 Task: Set Duration of Sprint called Sprint0006 in Scrum Project Project0002 to 3 weeks in Jira
Action: Mouse moved to (426, 475)
Screenshot: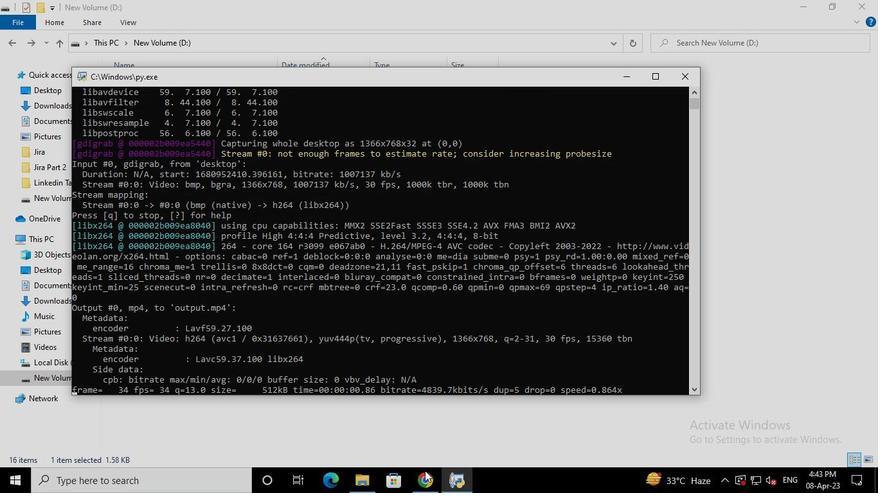 
Action: Mouse pressed left at (426, 475)
Screenshot: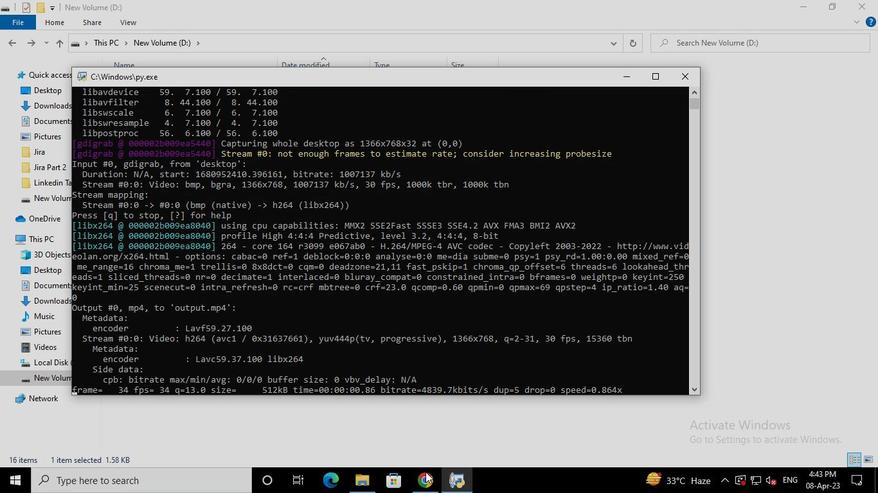 
Action: Mouse moved to (90, 194)
Screenshot: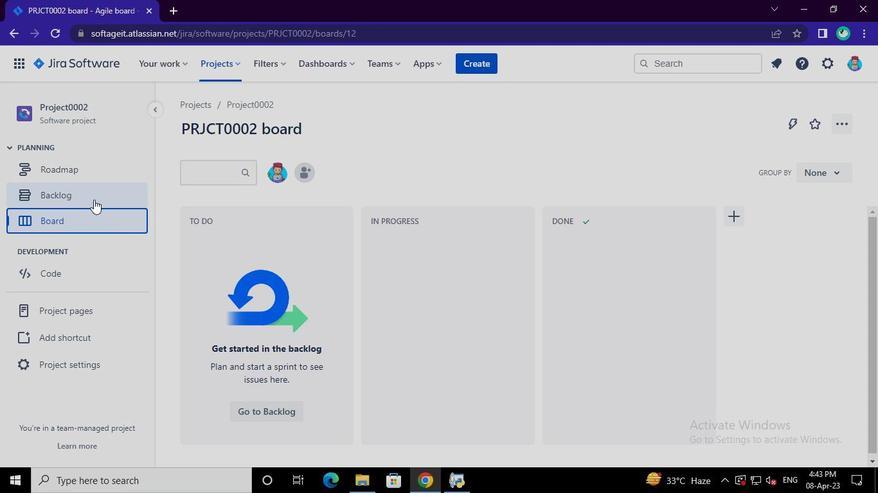 
Action: Mouse pressed left at (90, 194)
Screenshot: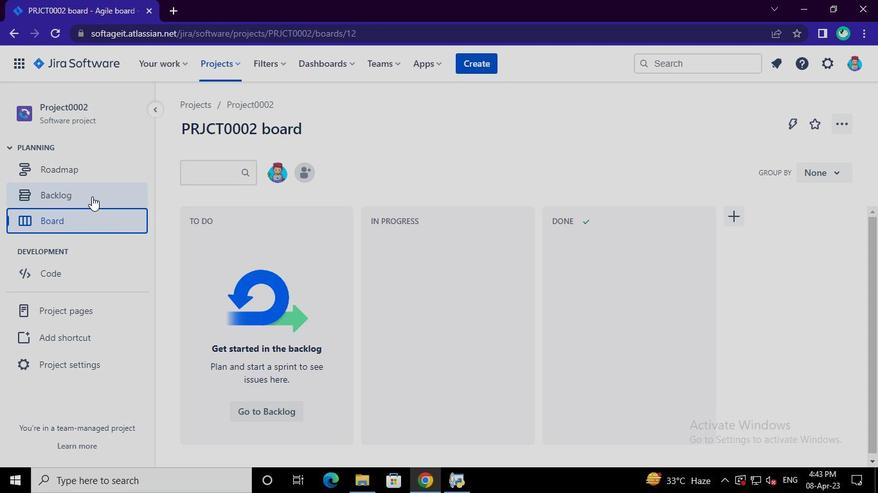 
Action: Mouse moved to (297, 279)
Screenshot: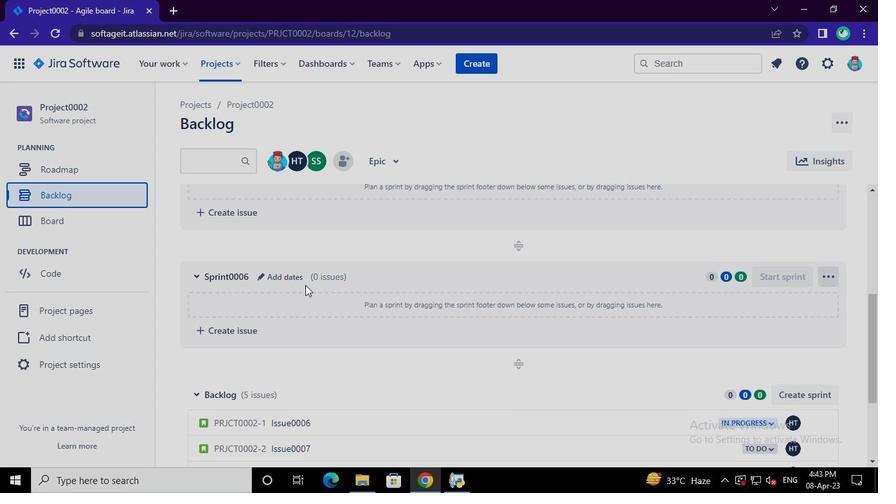 
Action: Mouse pressed left at (297, 279)
Screenshot: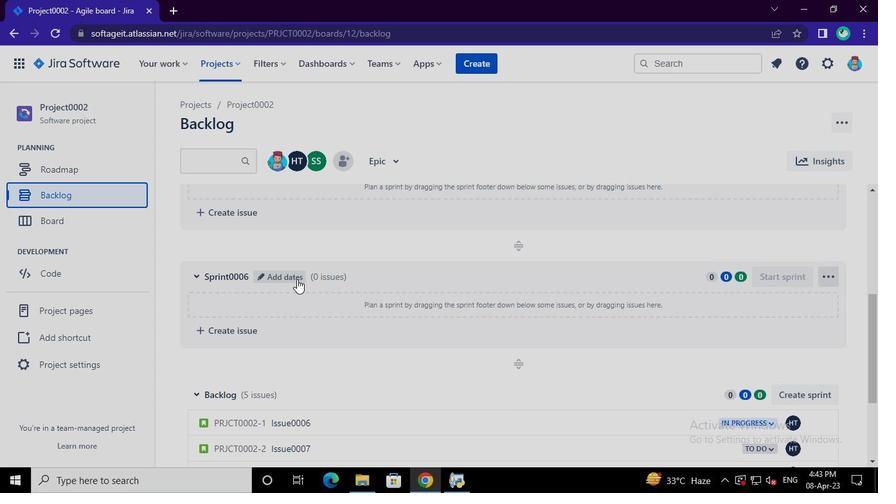 
Action: Mouse moved to (356, 201)
Screenshot: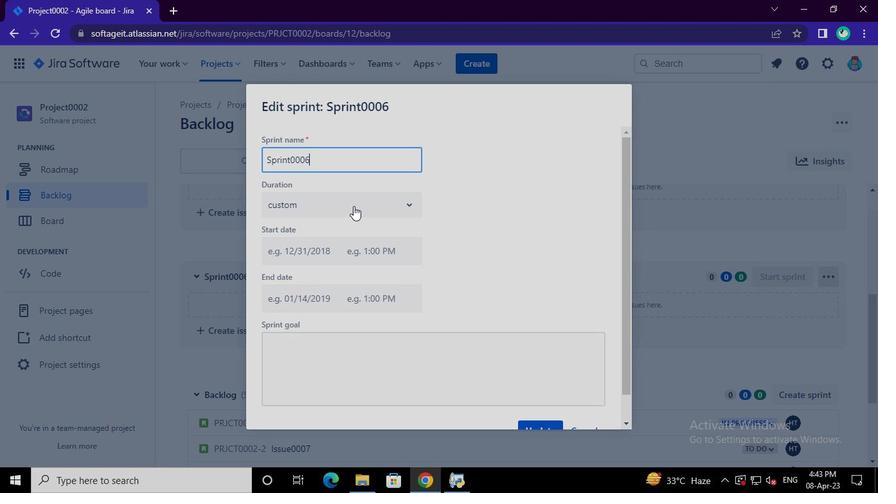 
Action: Mouse pressed left at (356, 201)
Screenshot: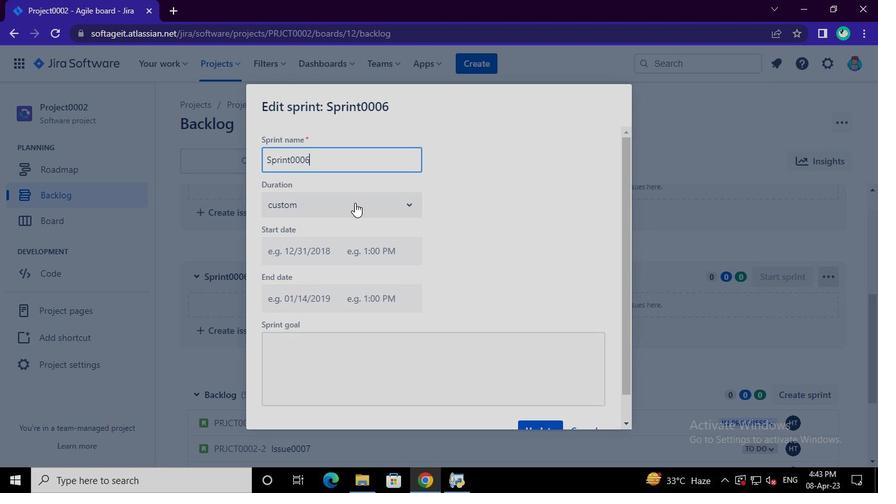 
Action: Mouse moved to (345, 279)
Screenshot: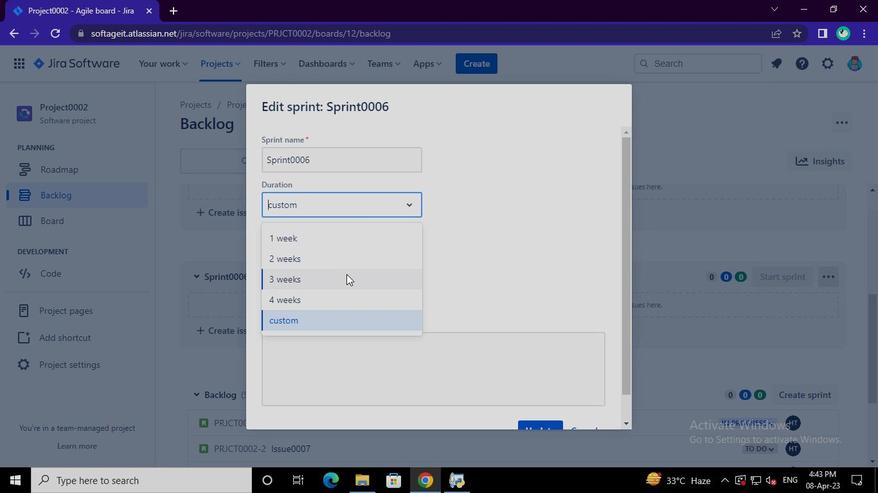 
Action: Mouse pressed left at (345, 279)
Screenshot: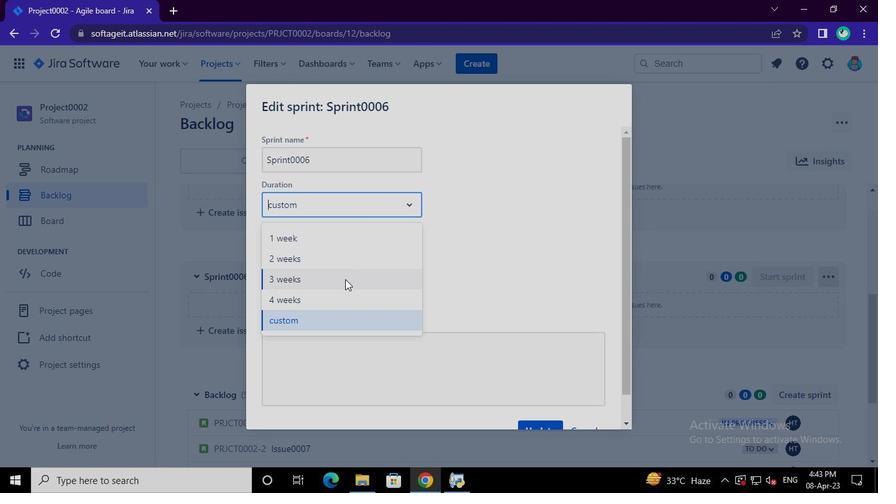 
Action: Mouse moved to (526, 425)
Screenshot: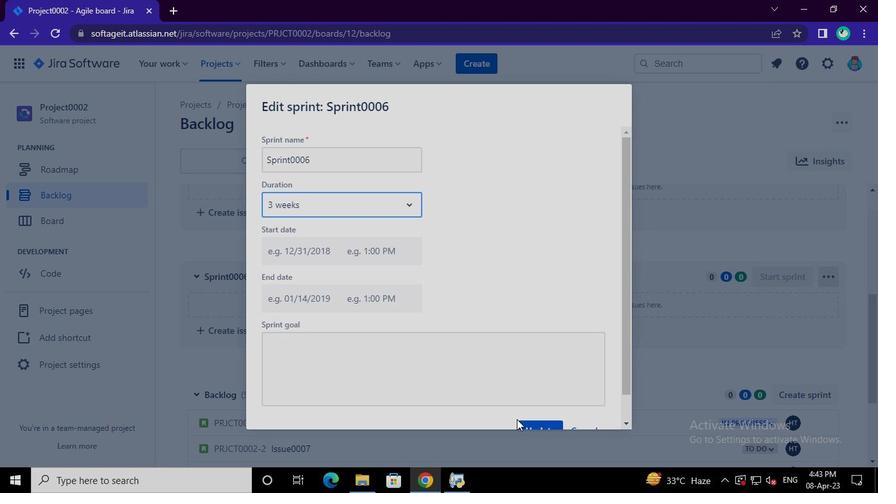 
Action: Mouse pressed left at (526, 425)
Screenshot: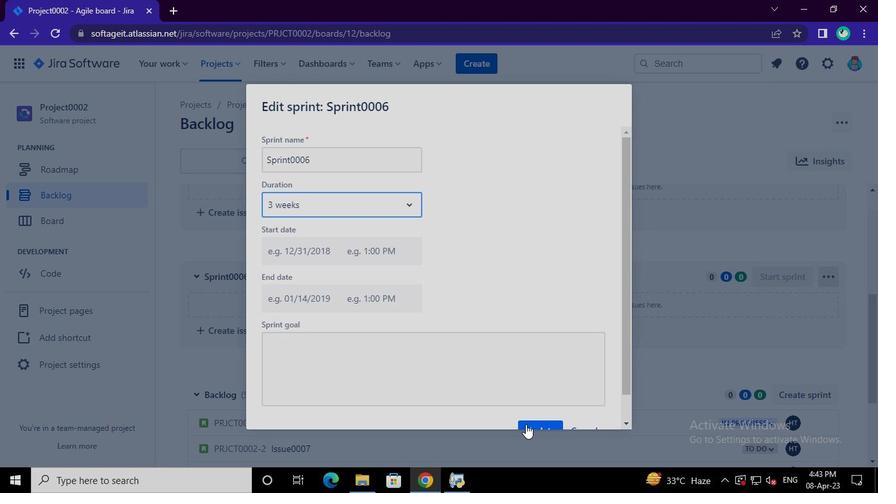 
Action: Mouse moved to (468, 476)
Screenshot: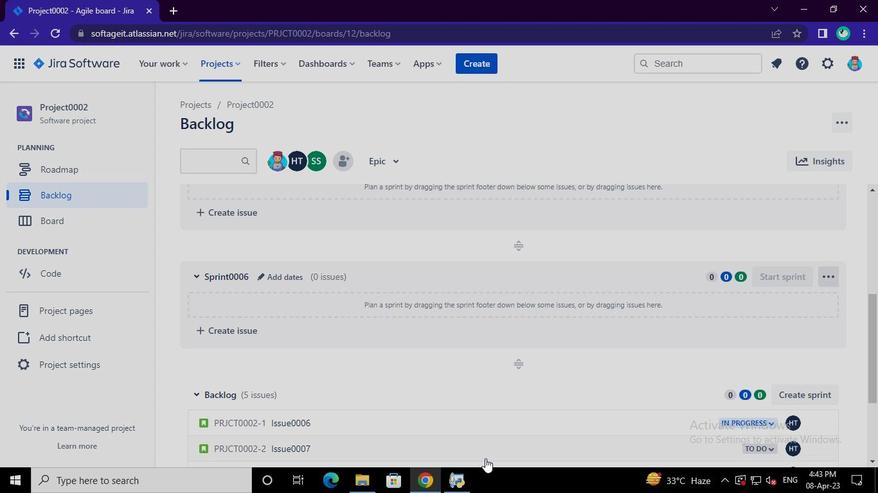 
Action: Mouse pressed left at (468, 476)
Screenshot: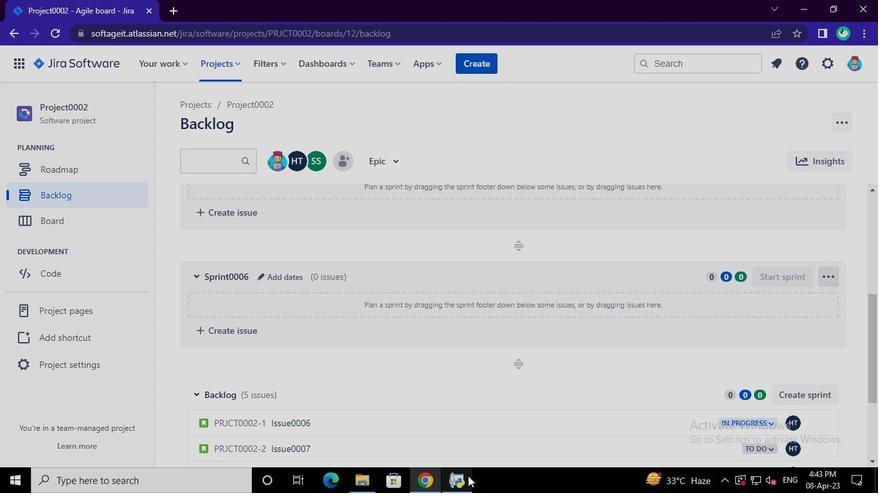 
Action: Mouse moved to (698, 73)
Screenshot: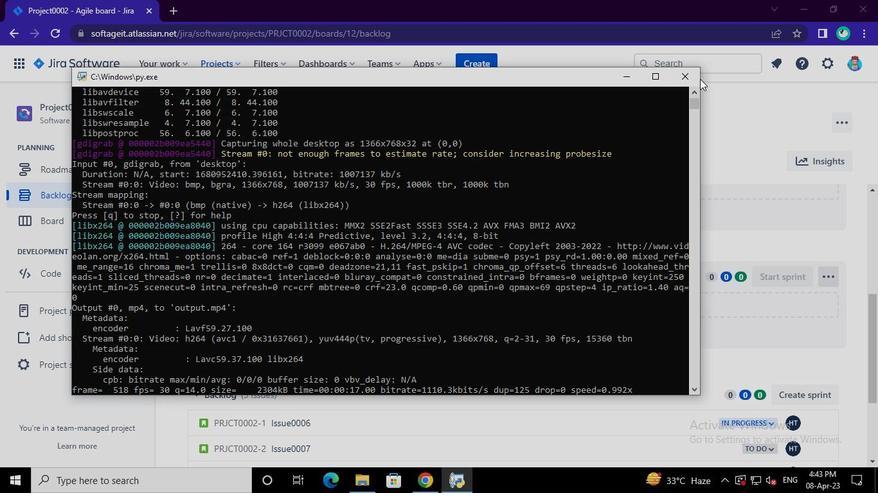 
Action: Mouse pressed left at (698, 73)
Screenshot: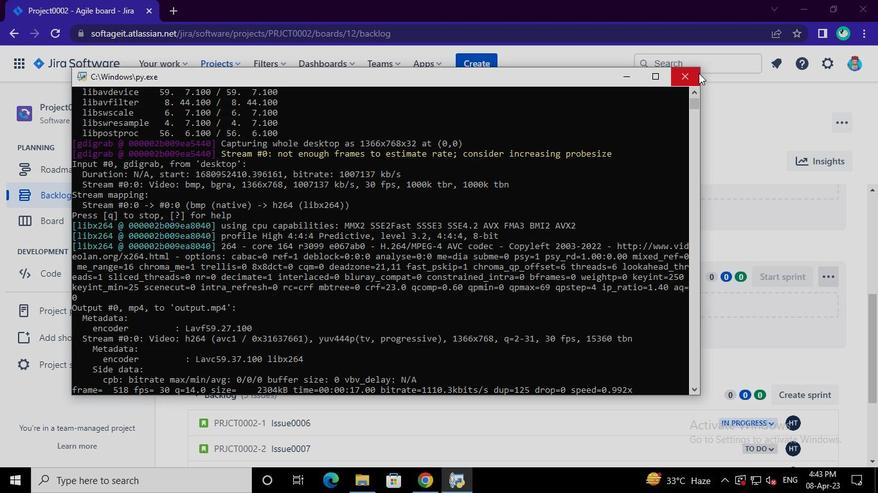 
